 Task: Add Aloe Life Vera & Herb Skin Gel to the cart.
Action: Mouse moved to (733, 258)
Screenshot: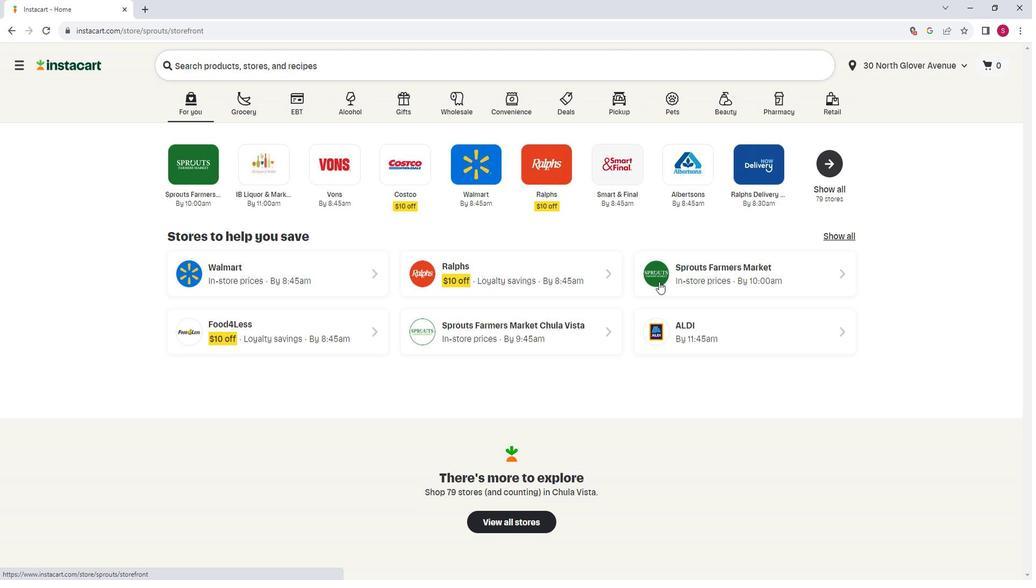 
Action: Mouse pressed left at (733, 258)
Screenshot: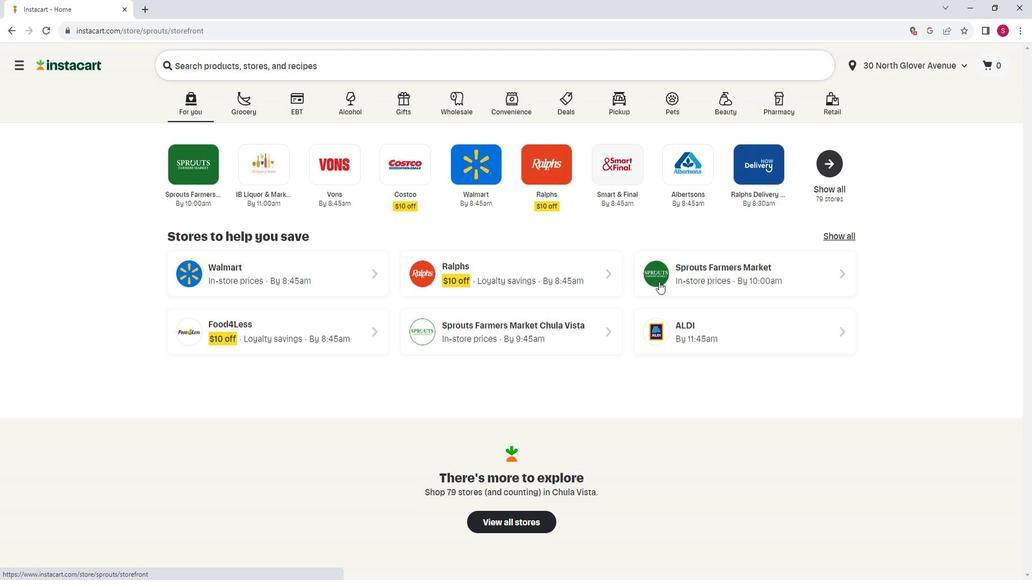 
Action: Mouse moved to (72, 389)
Screenshot: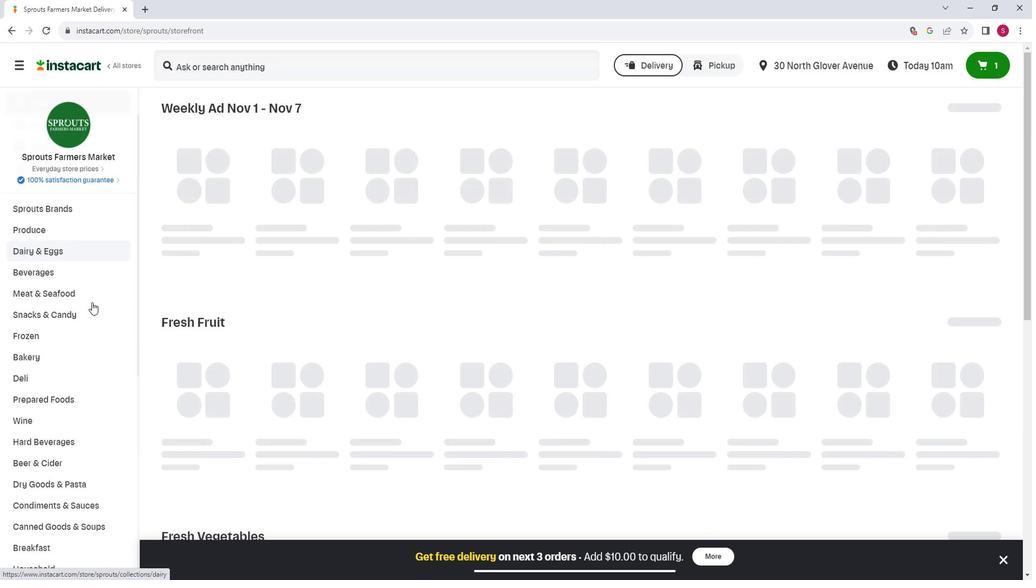 
Action: Mouse scrolled (72, 388) with delta (0, 0)
Screenshot: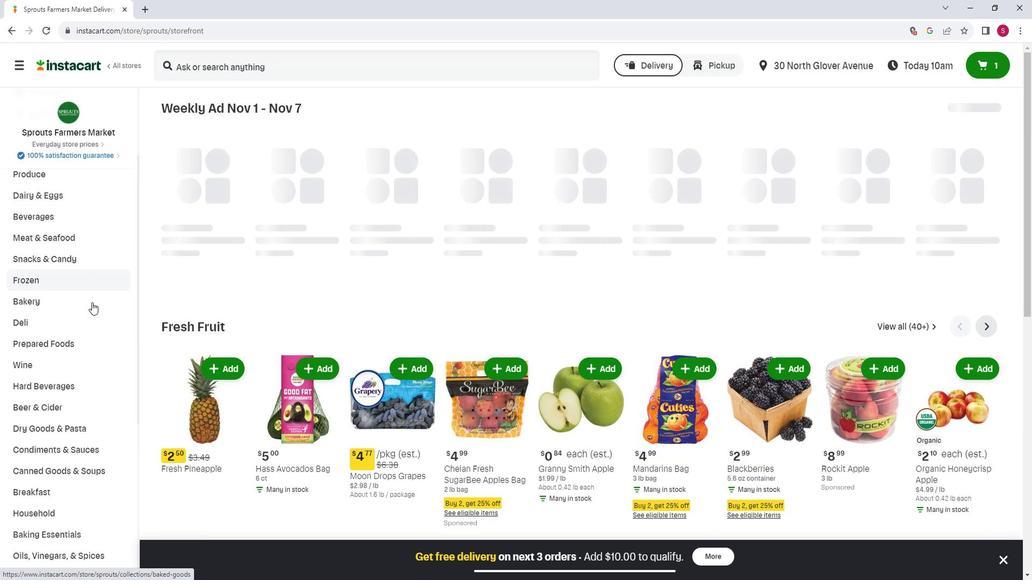 
Action: Mouse moved to (72, 389)
Screenshot: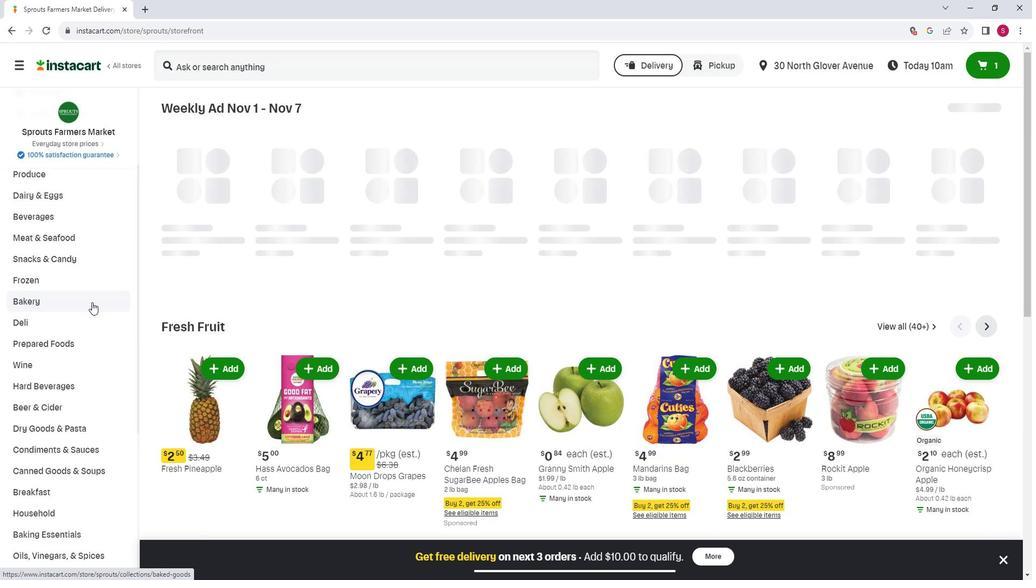 
Action: Mouse scrolled (72, 388) with delta (0, 0)
Screenshot: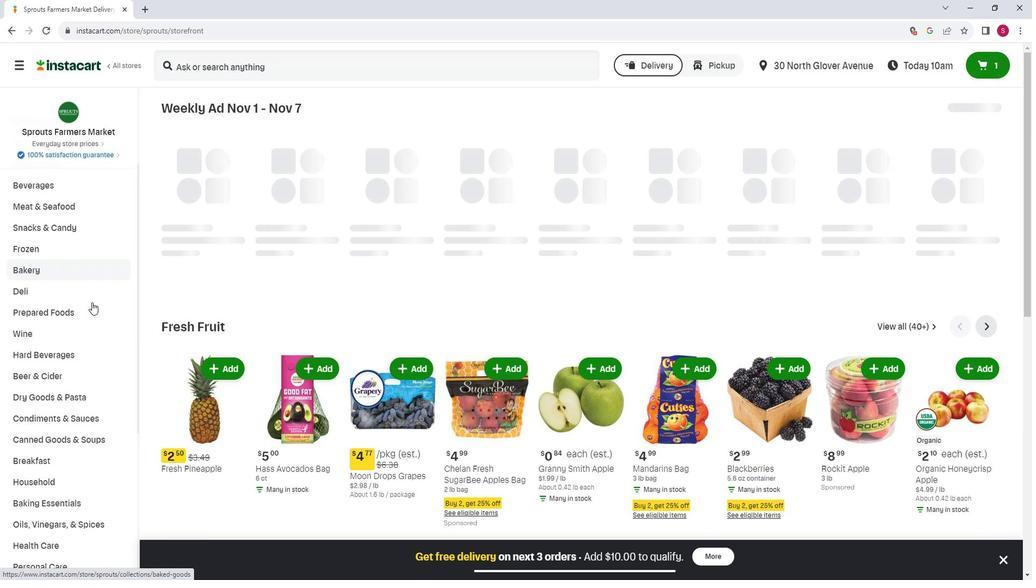 
Action: Mouse scrolled (72, 388) with delta (0, 0)
Screenshot: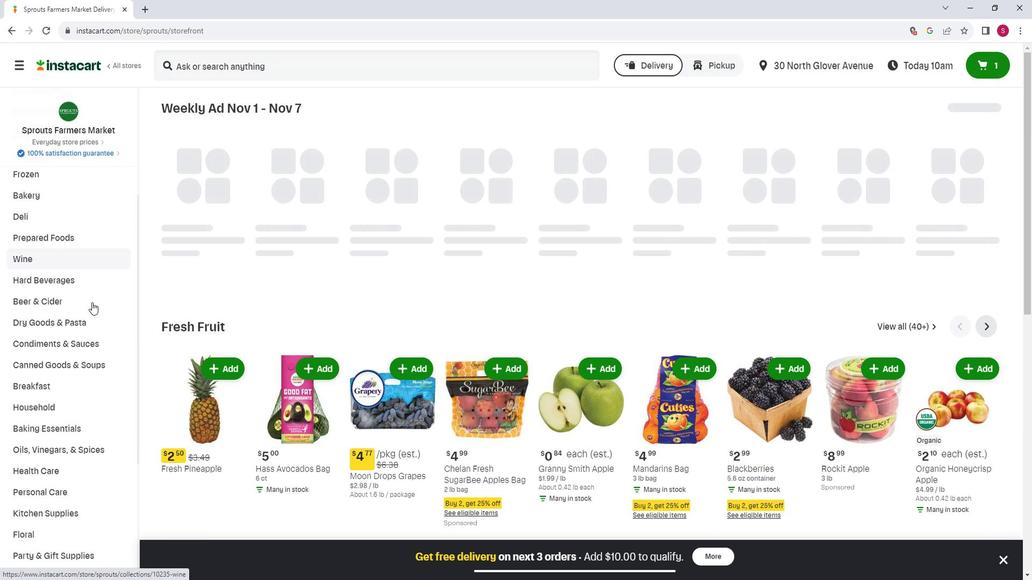 
Action: Mouse scrolled (72, 388) with delta (0, 0)
Screenshot: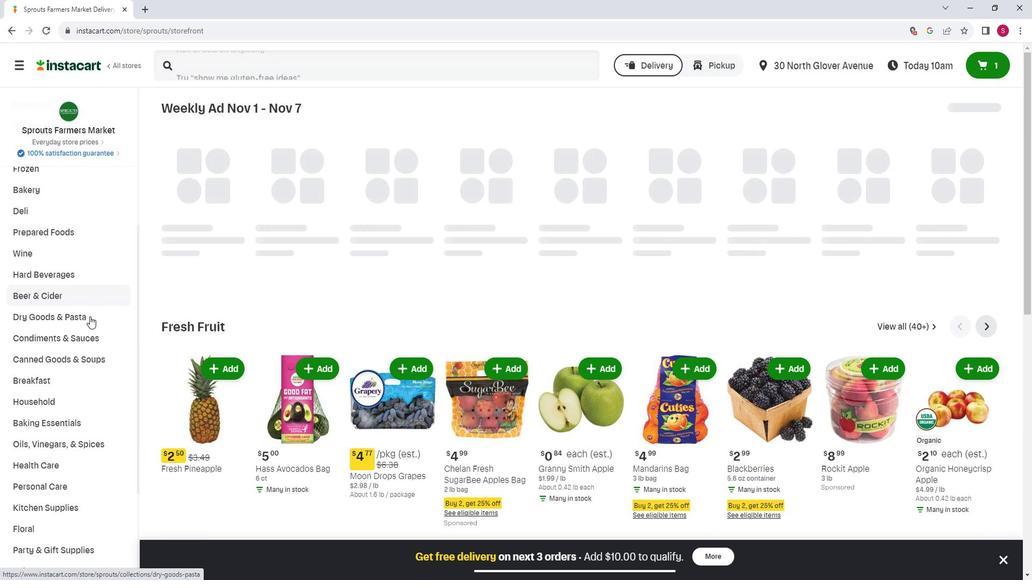 
Action: Mouse scrolled (72, 388) with delta (0, 0)
Screenshot: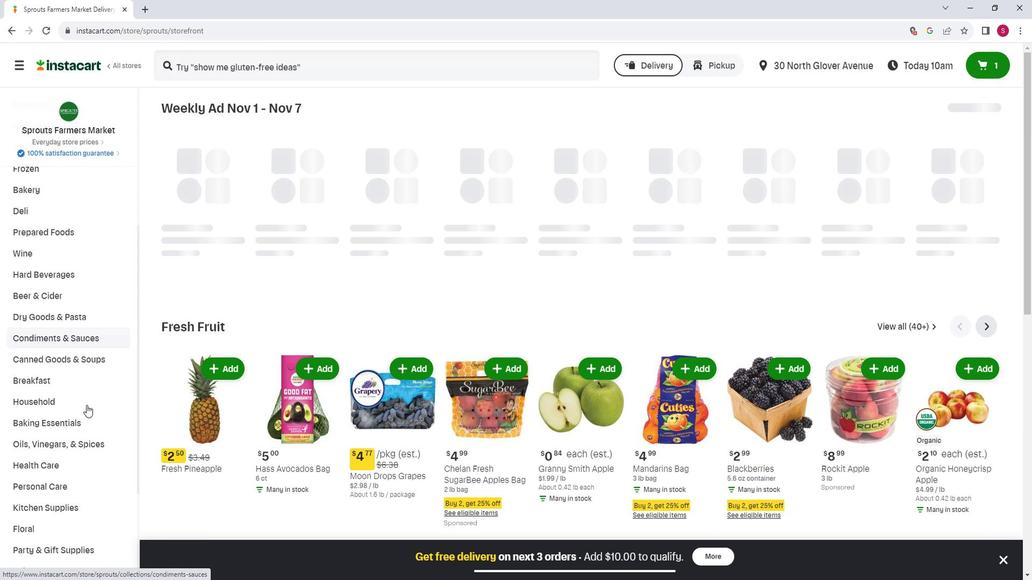 
Action: Mouse scrolled (72, 388) with delta (0, 0)
Screenshot: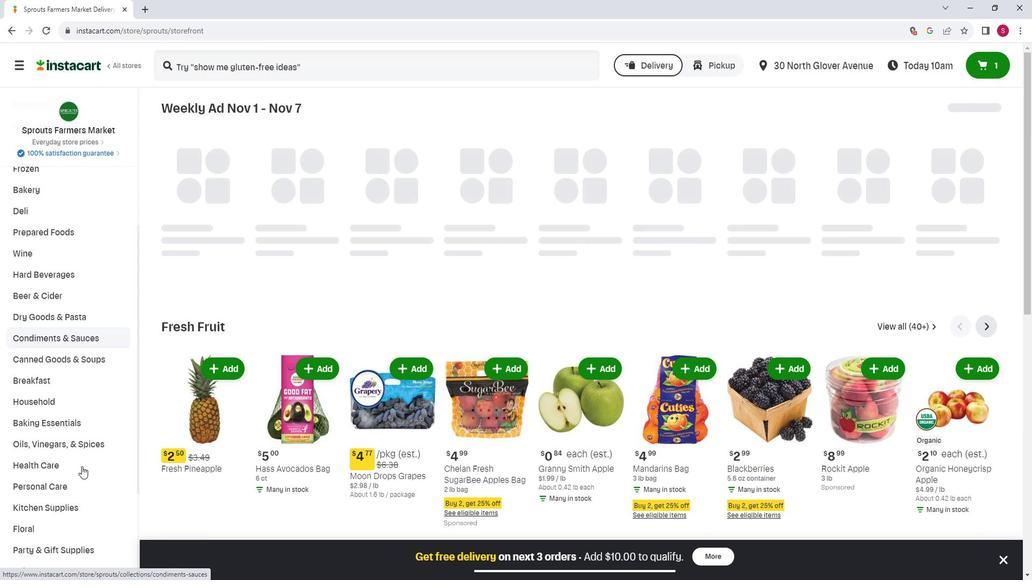 
Action: Mouse moved to (72, 409)
Screenshot: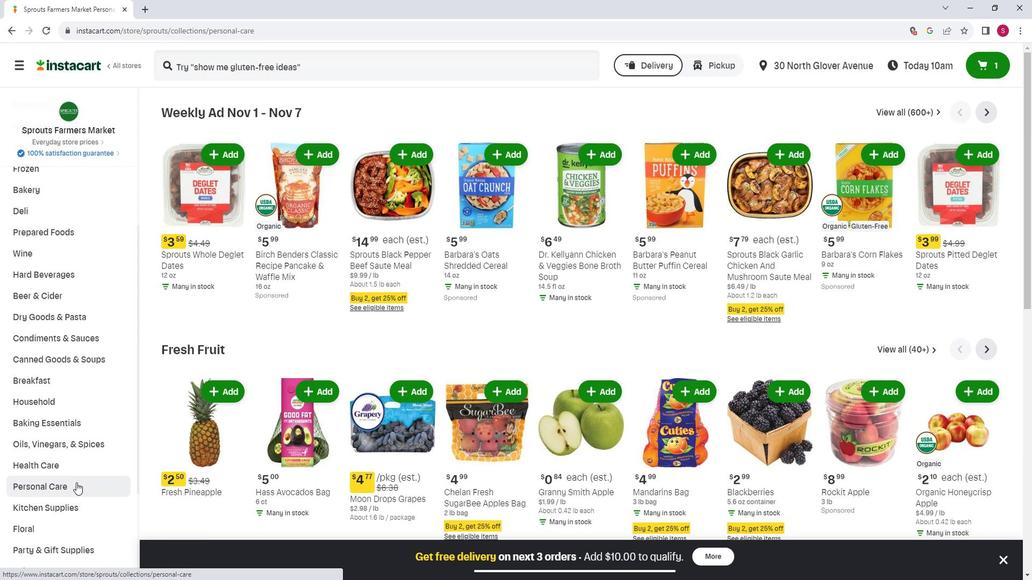 
Action: Mouse pressed left at (72, 409)
Screenshot: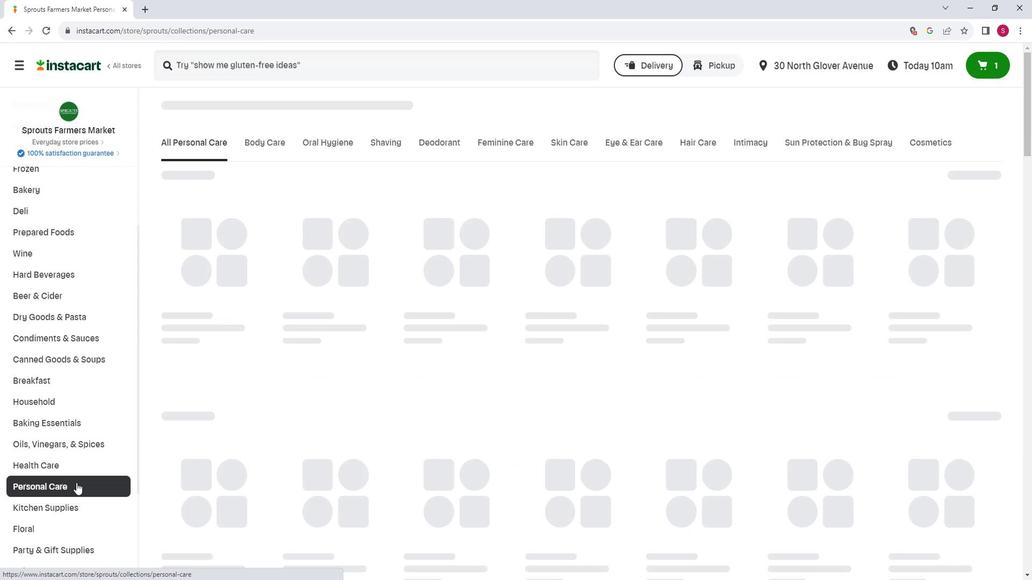 
Action: Mouse moved to (659, 271)
Screenshot: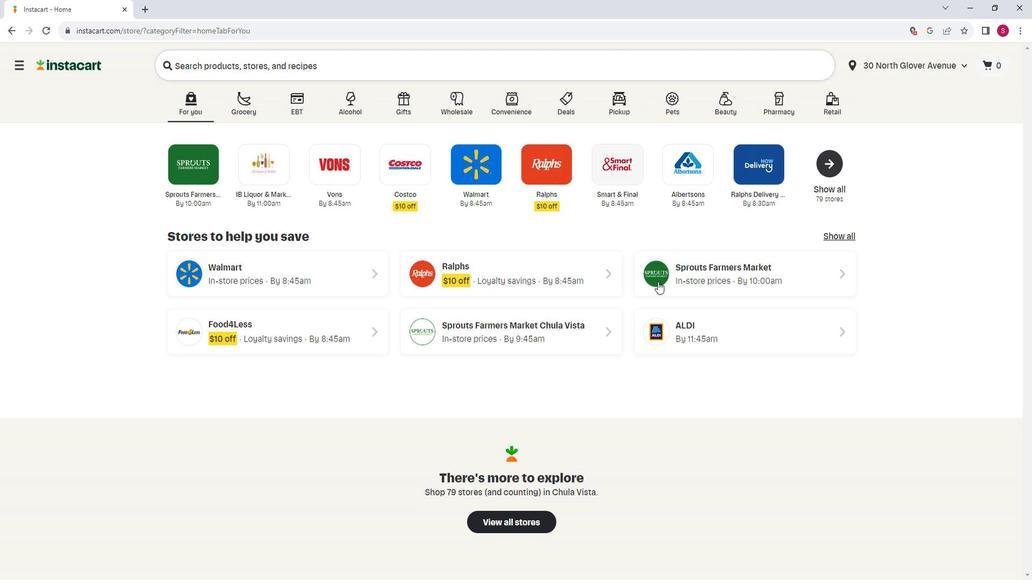 
Action: Mouse pressed left at (659, 271)
Screenshot: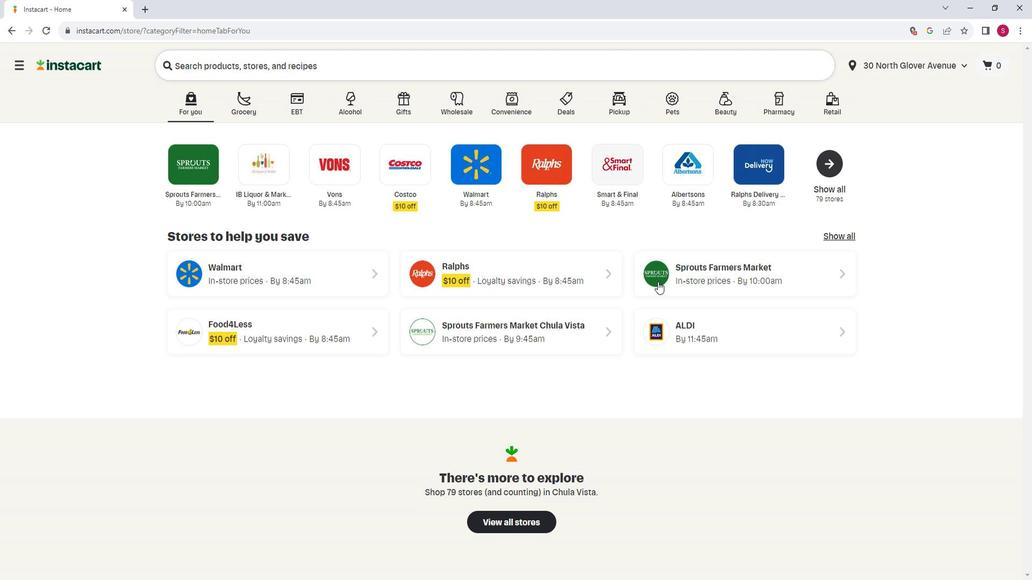 
Action: Mouse moved to (92, 291)
Screenshot: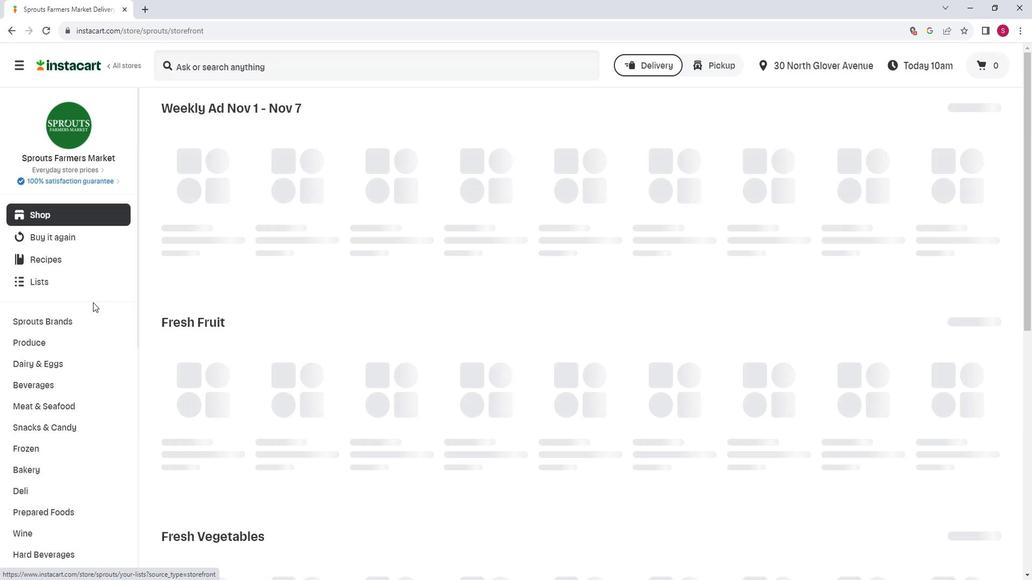 
Action: Mouse scrolled (92, 291) with delta (0, 0)
Screenshot: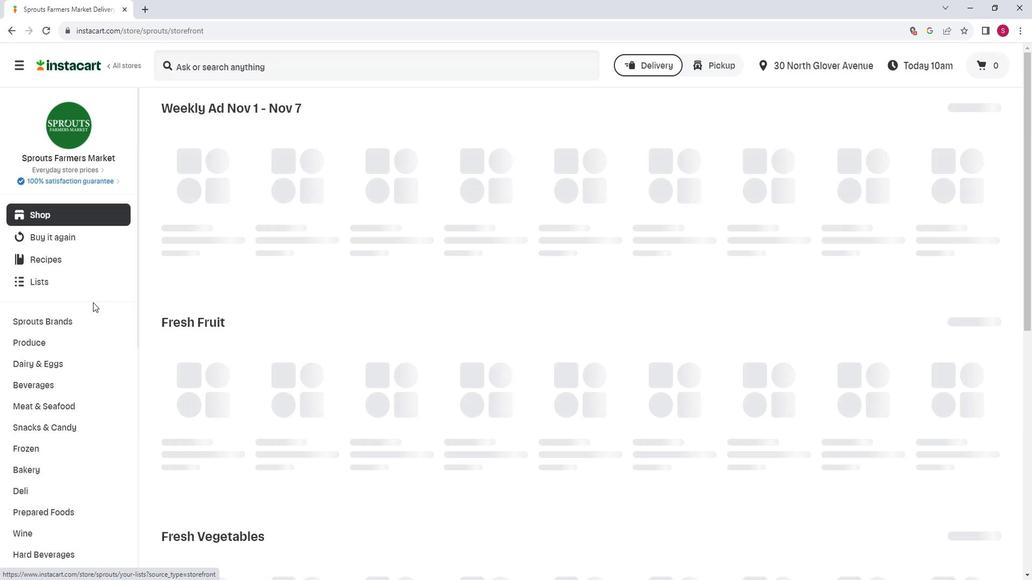 
Action: Mouse moved to (91, 291)
Screenshot: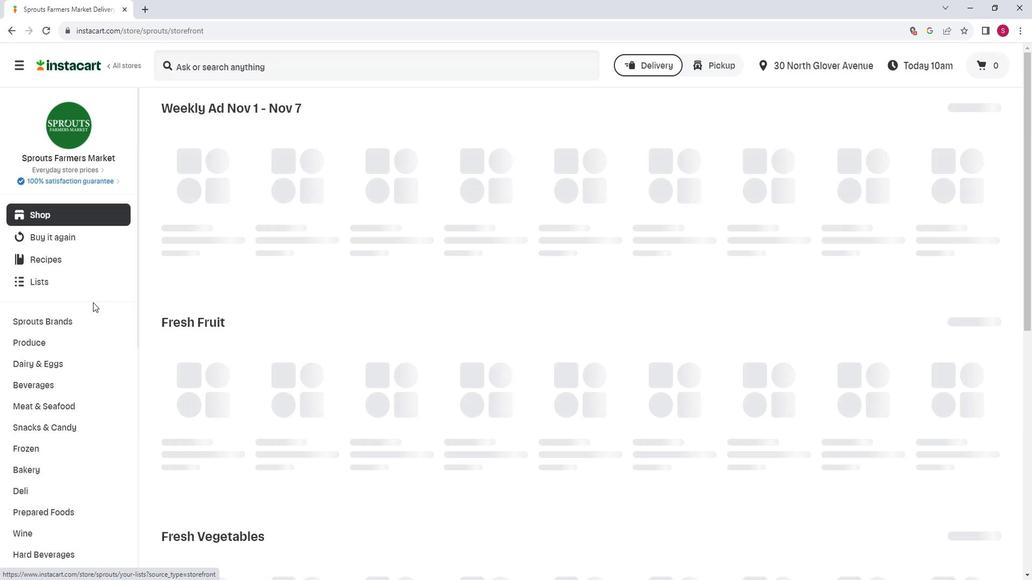 
Action: Mouse scrolled (91, 291) with delta (0, 0)
Screenshot: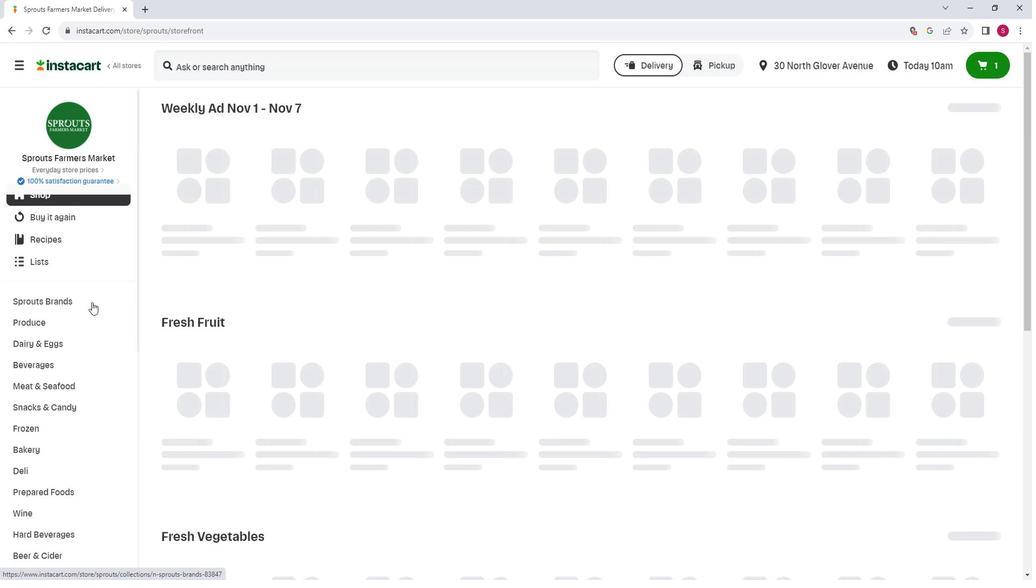 
Action: Mouse scrolled (91, 291) with delta (0, 0)
Screenshot: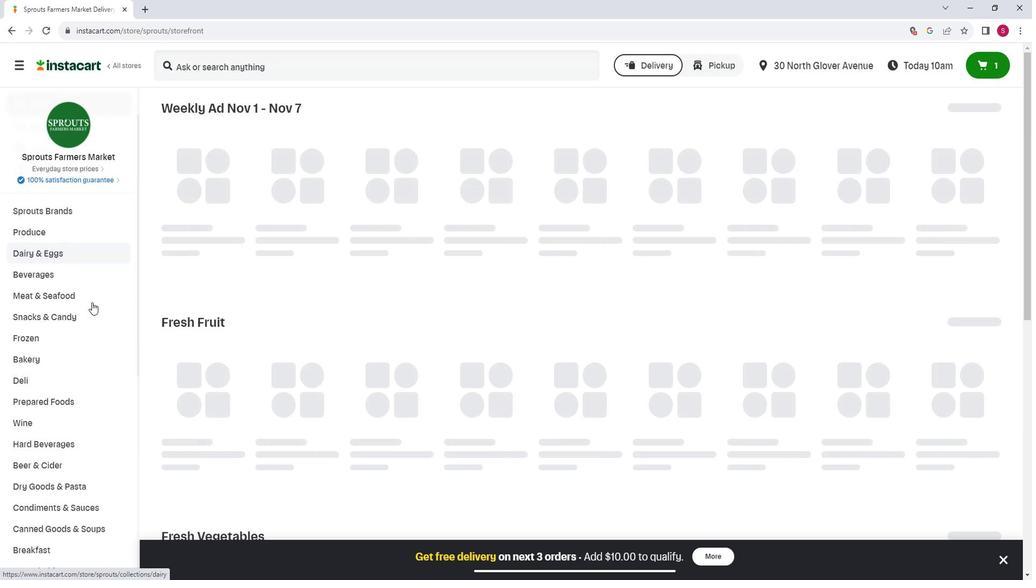 
Action: Mouse scrolled (91, 291) with delta (0, 0)
Screenshot: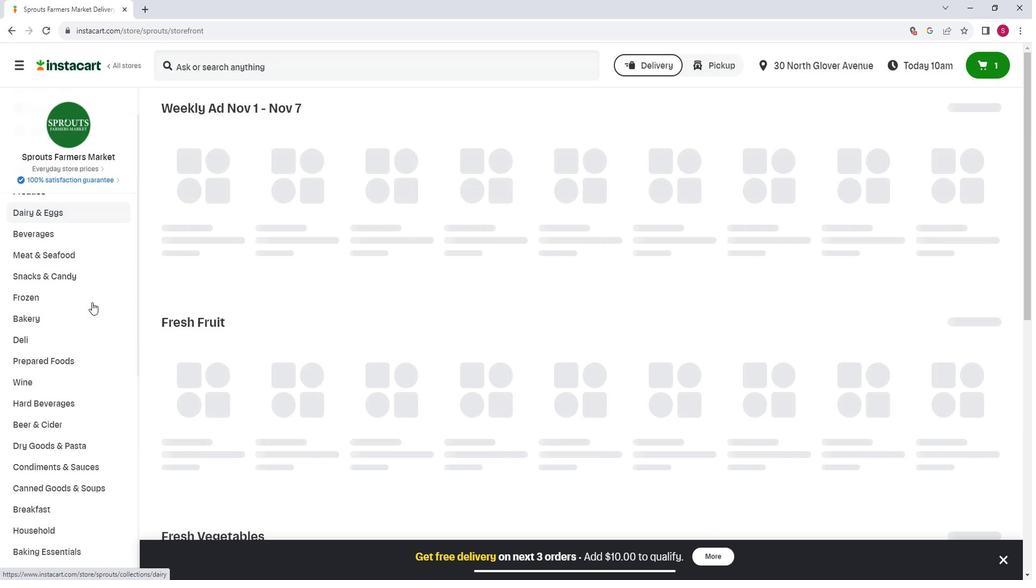 
Action: Mouse scrolled (91, 291) with delta (0, 0)
Screenshot: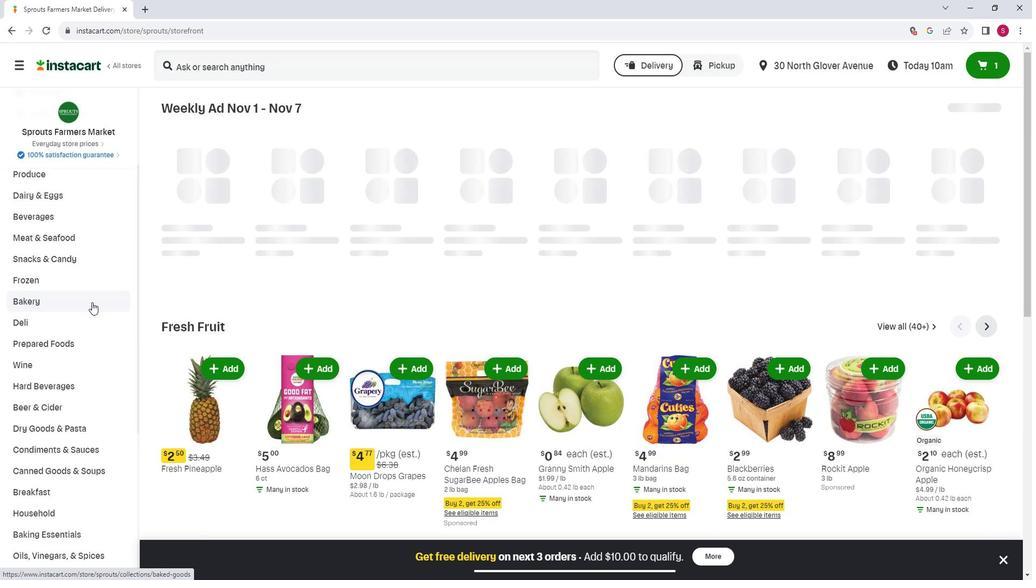
Action: Mouse scrolled (91, 291) with delta (0, 0)
Screenshot: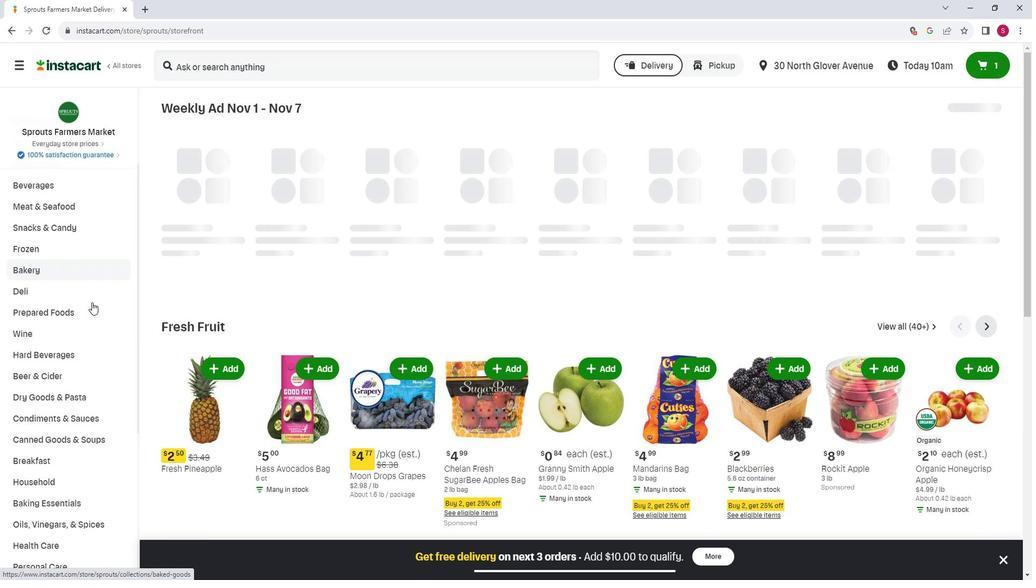 
Action: Mouse moved to (75, 461)
Screenshot: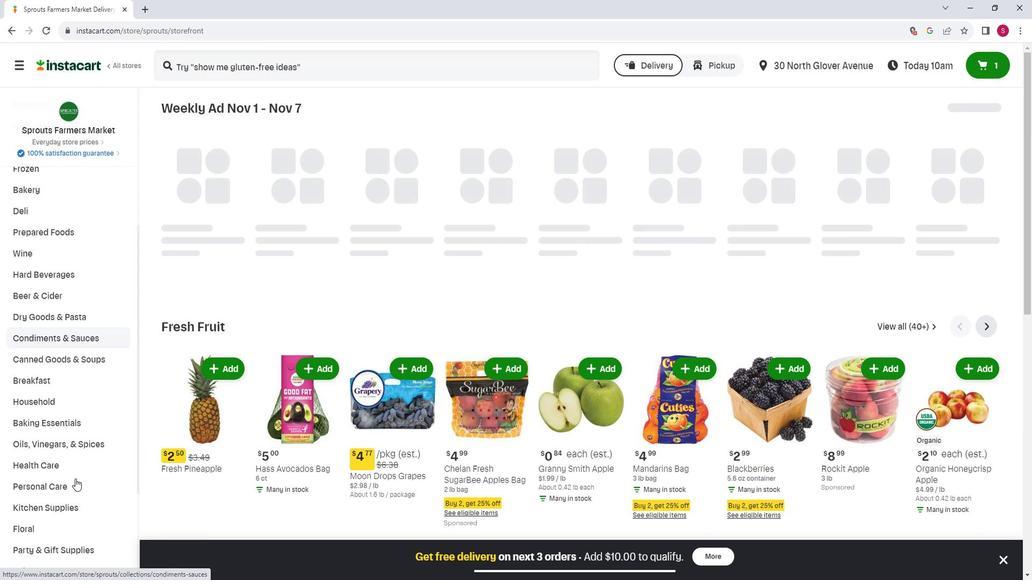 
Action: Mouse pressed left at (75, 461)
Screenshot: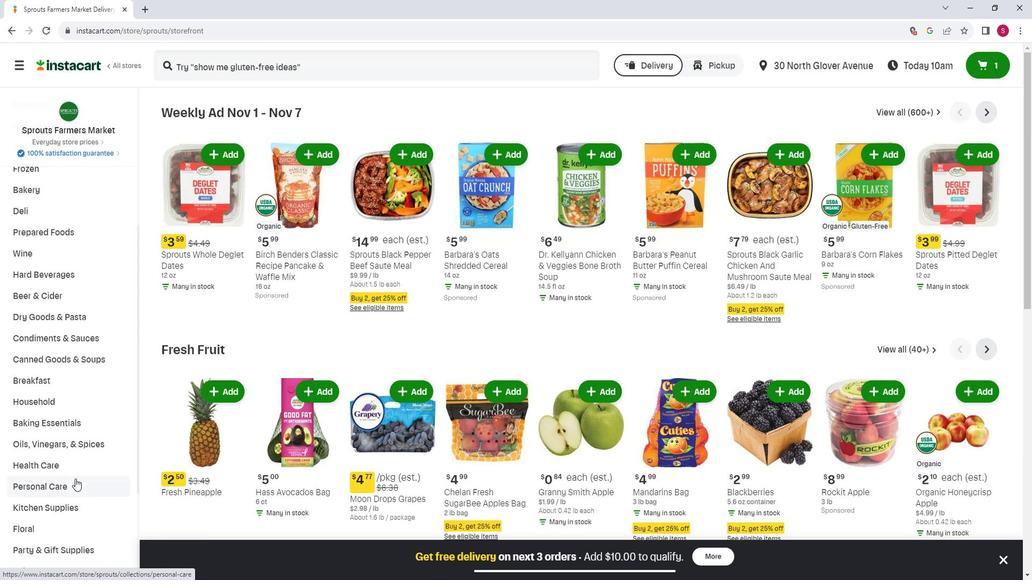 
Action: Mouse moved to (270, 138)
Screenshot: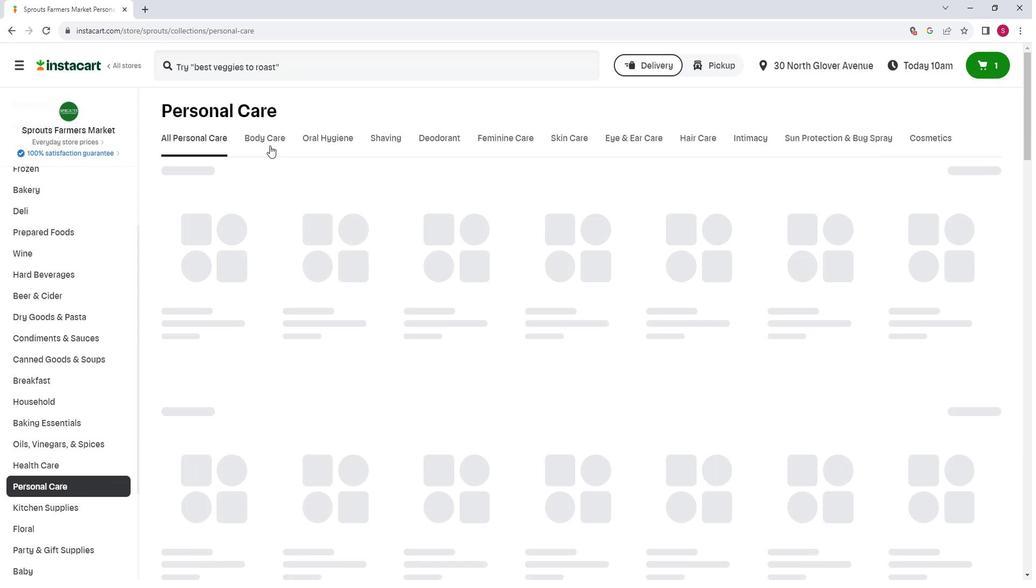 
Action: Mouse pressed left at (270, 138)
Screenshot: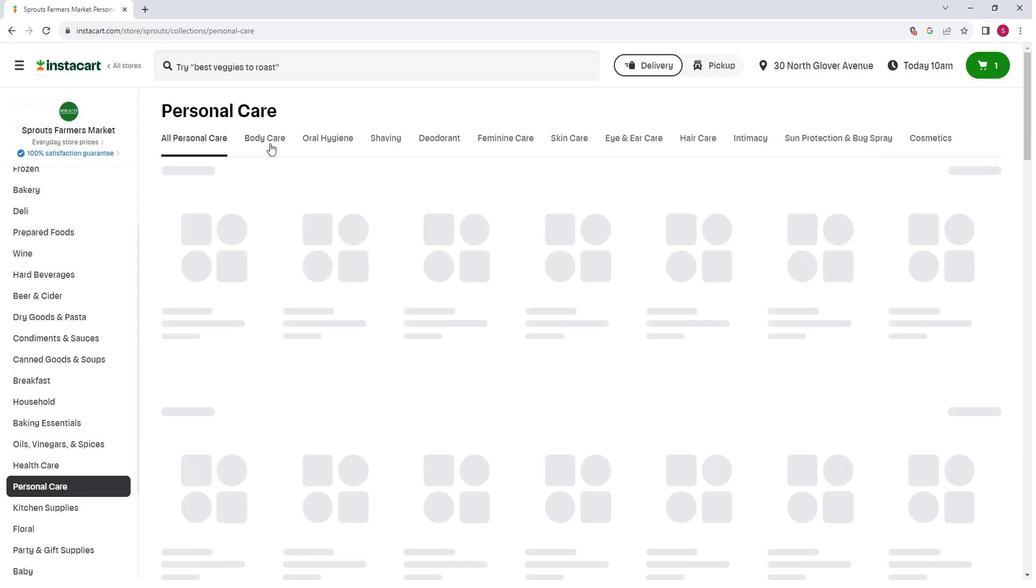 
Action: Mouse moved to (429, 173)
Screenshot: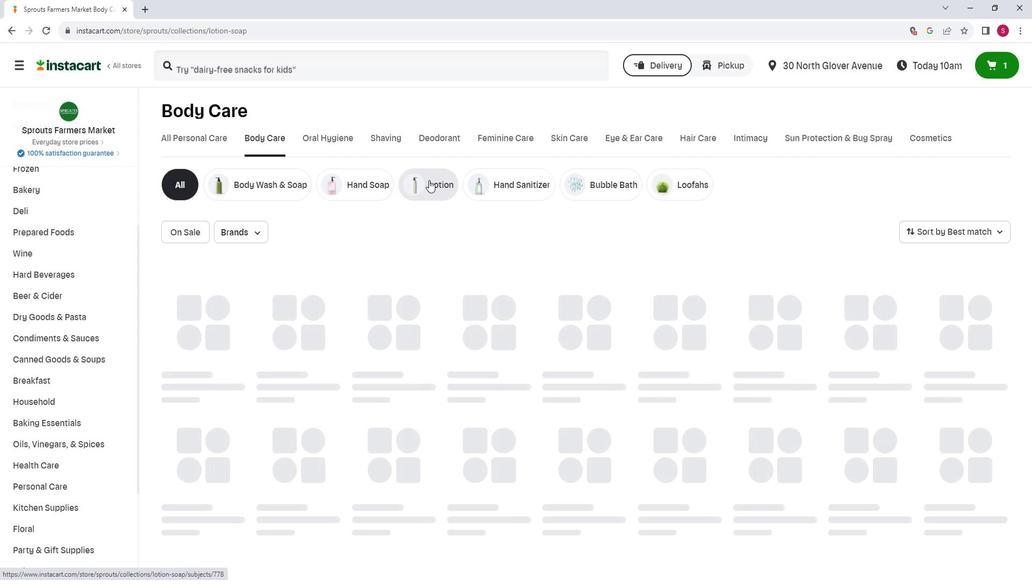 
Action: Mouse pressed left at (429, 173)
Screenshot: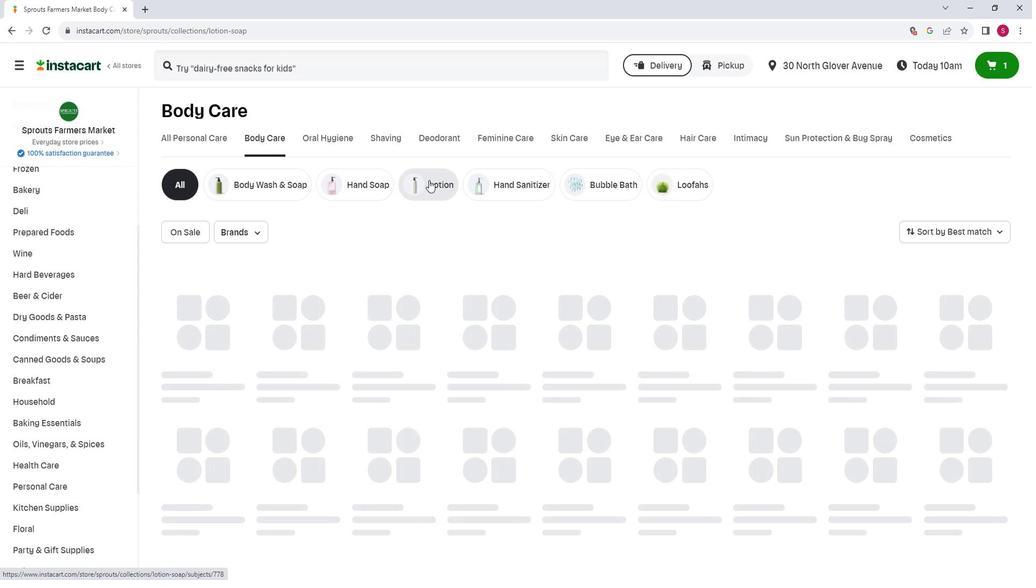 
Action: Mouse moved to (314, 64)
Screenshot: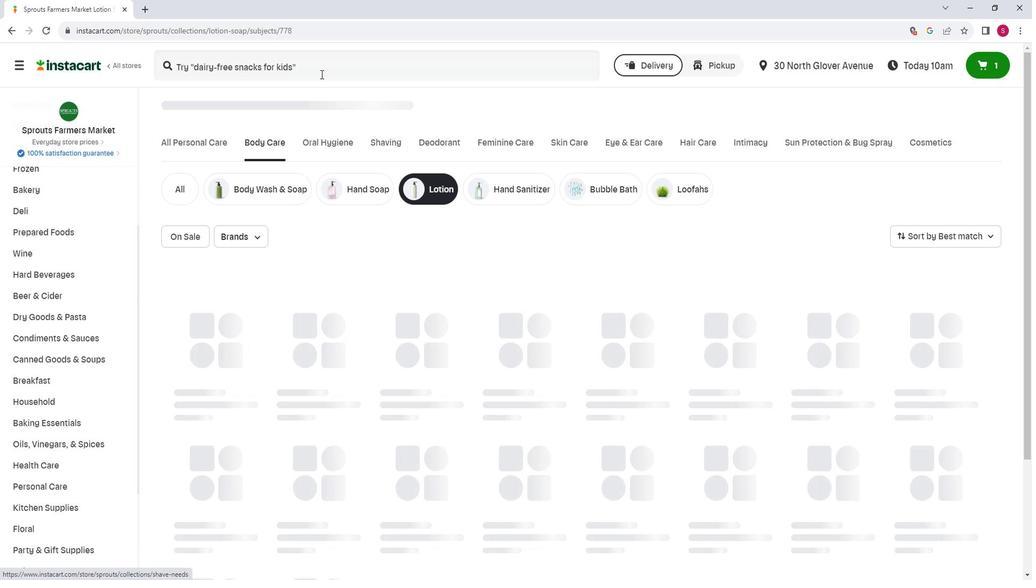 
Action: Mouse pressed left at (314, 64)
Screenshot: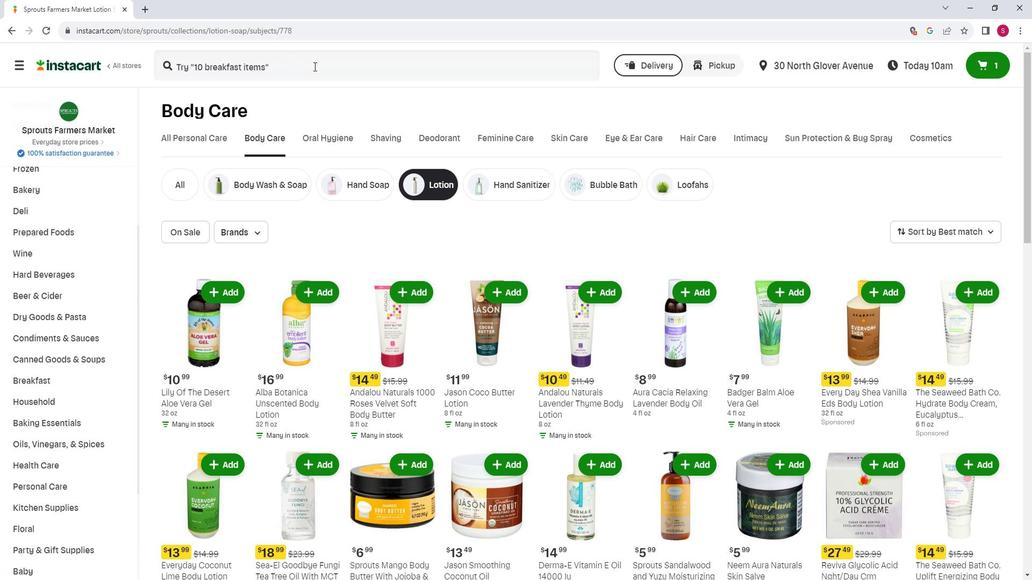 
Action: Key pressed <Key.shift>Aloe<Key.space><Key.shift><Key.shift><Key.shift><Key.shift><Key.shift><Key.shift><Key.shift><Key.shift><Key.shift><Key.shift><Key.shift><Key.shift><Key.shift><Key.shift><Key.shift><Key.shift><Key.shift><Key.shift><Key.shift><Key.shift>Life<Key.space><Key.shift><Key.shift><Key.shift>B<Key.backspace><Key.shift>Vera<Key.space><Key.shift><Key.shift><Key.shift><Key.shift><Key.shift><Key.shift>&<Key.space><Key.shift>Herb<Key.space><Key.shift>Skin<Key.space><Key.shift><Key.shift><Key.shift><Key.shift><Key.shift><Key.shift>Gel<Key.enter>
Screenshot: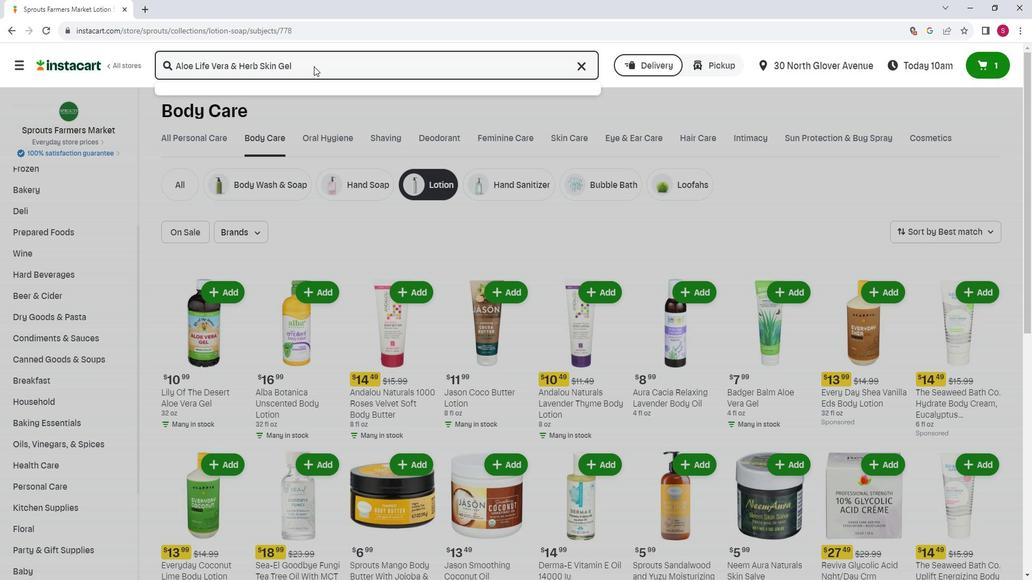 
Action: Mouse moved to (337, 207)
Screenshot: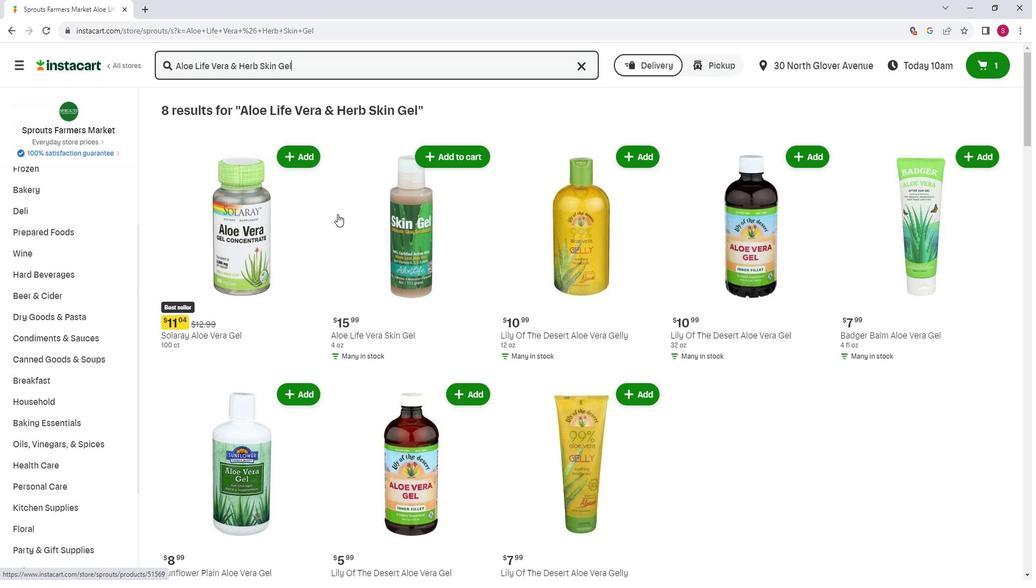 
Action: Mouse scrolled (337, 207) with delta (0, 0)
Screenshot: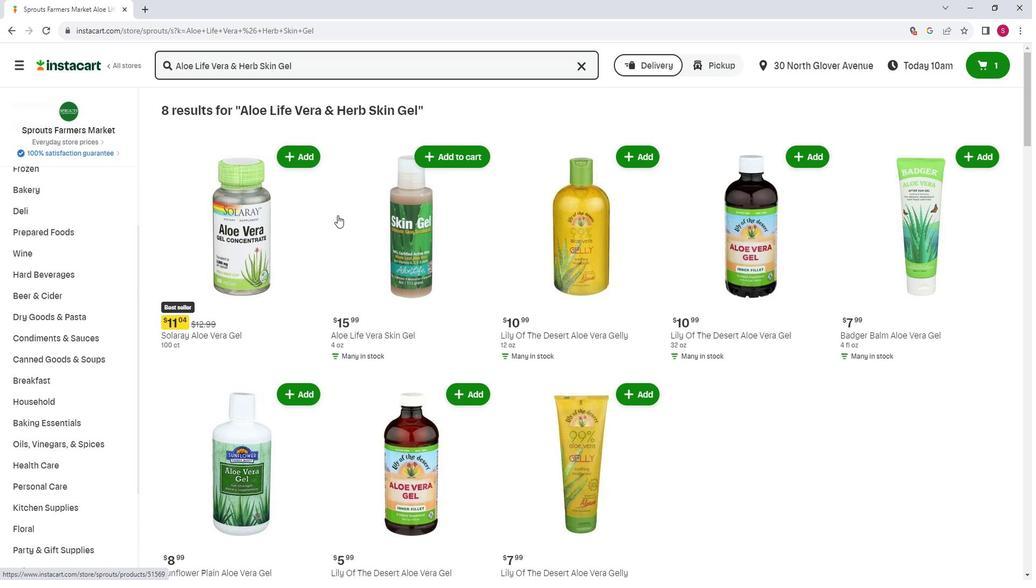 
Action: Mouse moved to (337, 206)
Screenshot: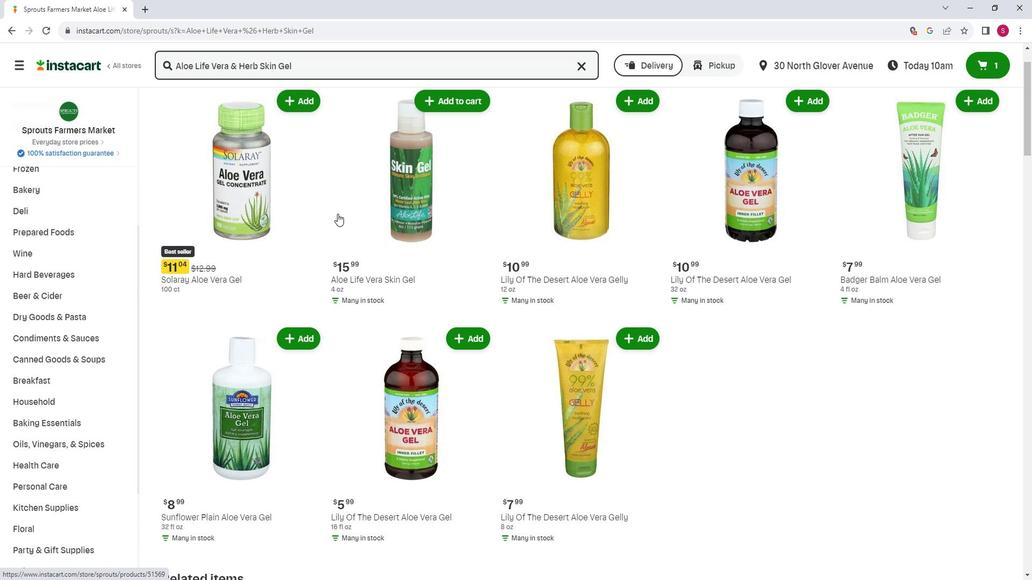 
Action: Mouse scrolled (337, 205) with delta (0, 0)
Screenshot: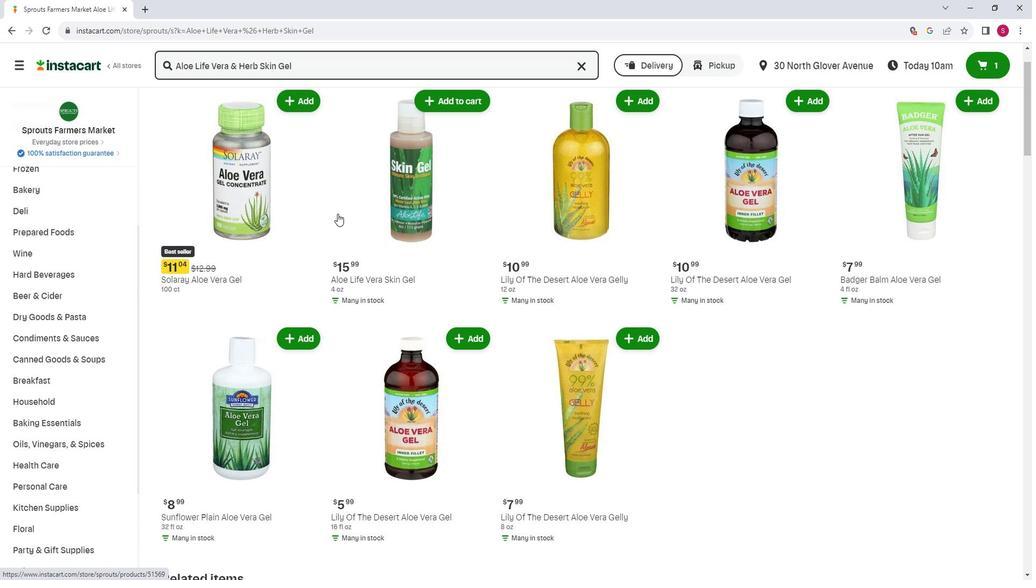 
Action: Mouse scrolled (337, 205) with delta (0, 0)
Screenshot: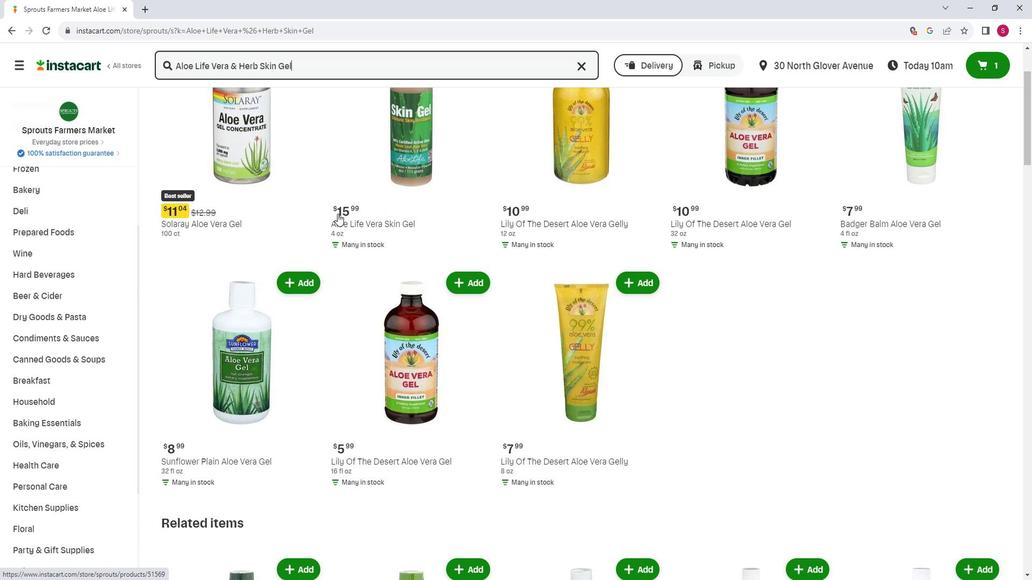 
Action: Mouse scrolled (337, 205) with delta (0, 0)
Screenshot: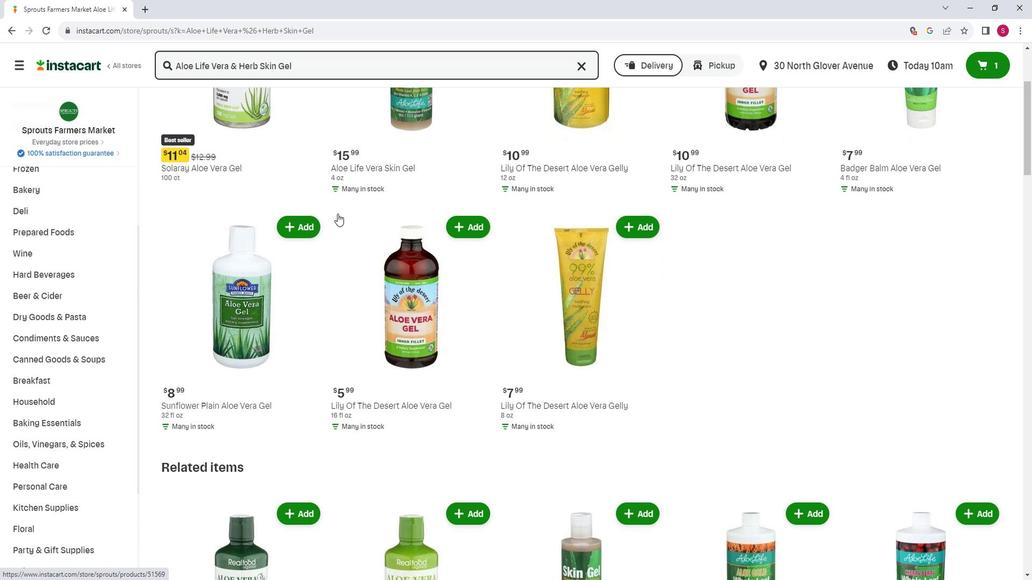 
Action: Mouse moved to (337, 206)
Screenshot: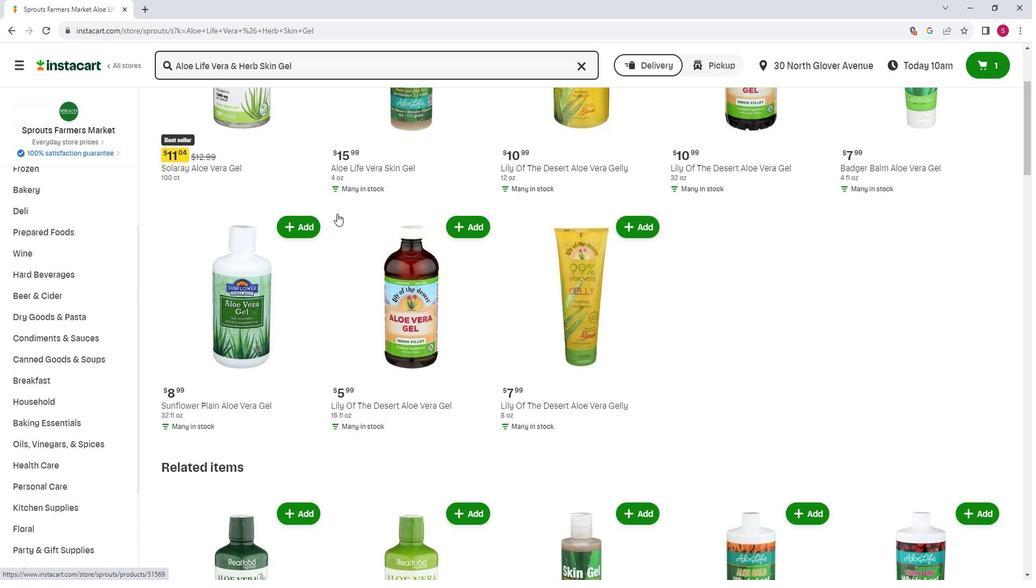 
Action: Mouse scrolled (337, 205) with delta (0, 0)
Screenshot: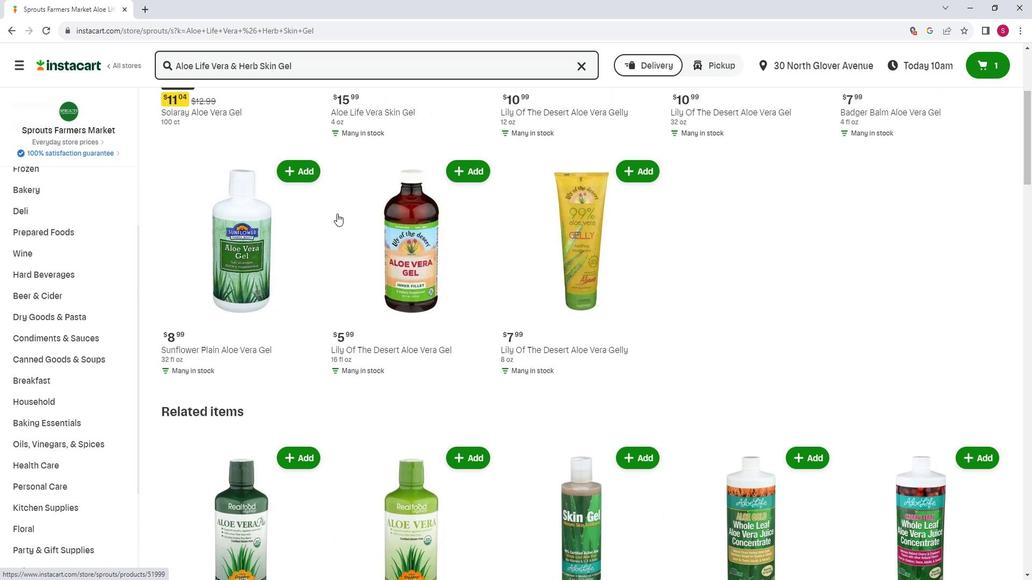 
Action: Mouse moved to (334, 205)
Screenshot: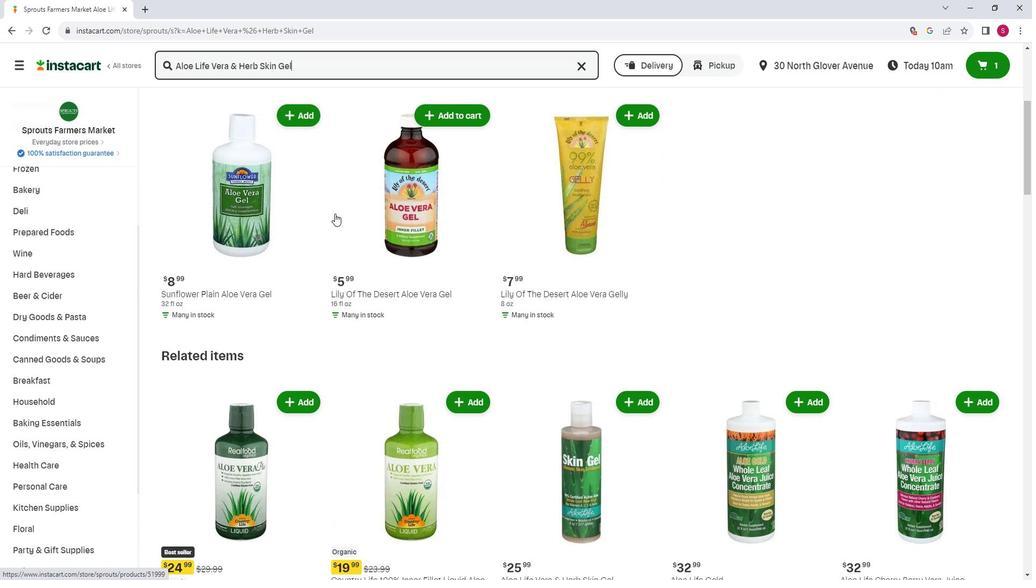 
Action: Mouse scrolled (334, 204) with delta (0, 0)
Screenshot: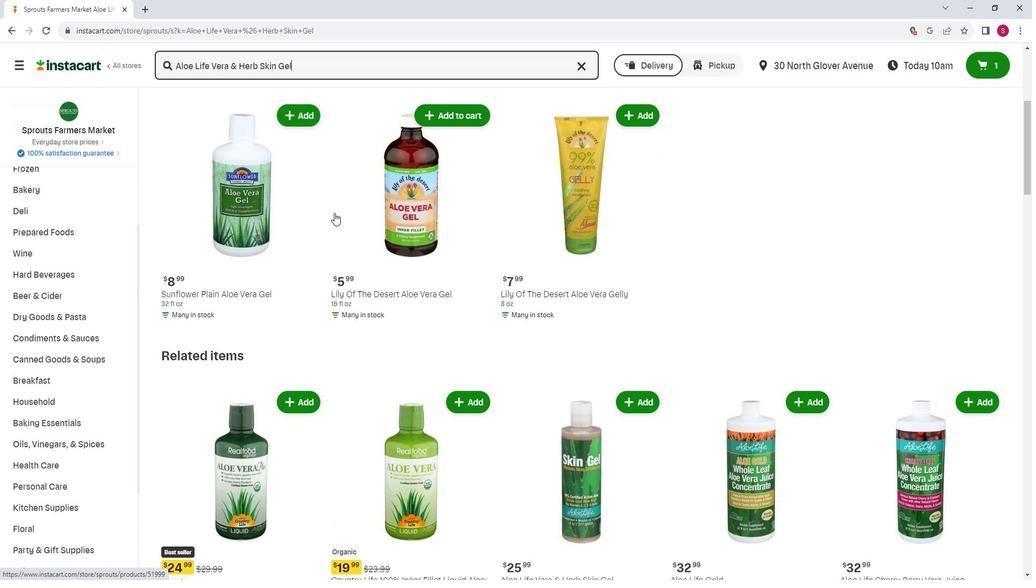 
Action: Mouse moved to (632, 329)
Screenshot: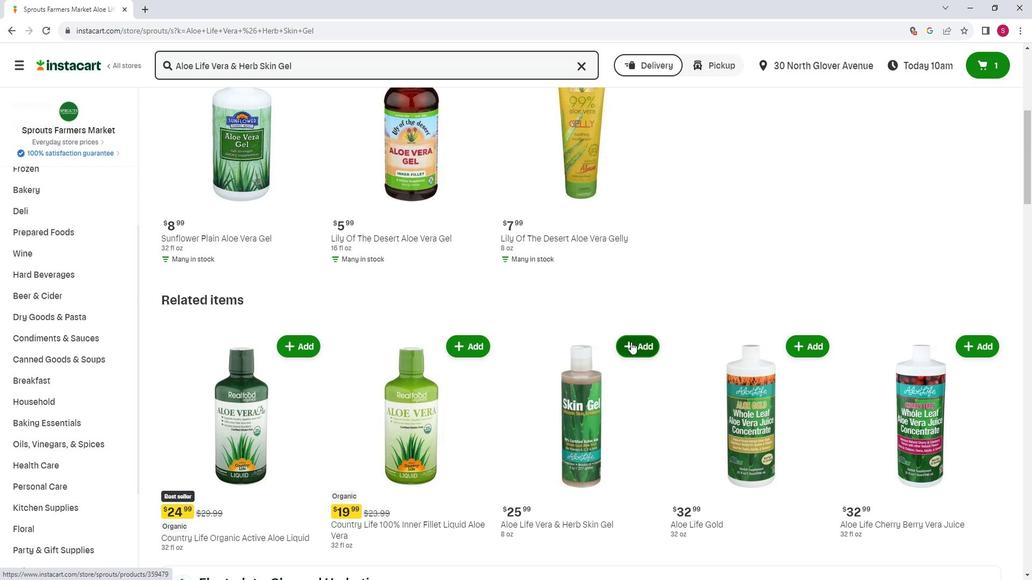 
Action: Mouse pressed left at (632, 329)
Screenshot: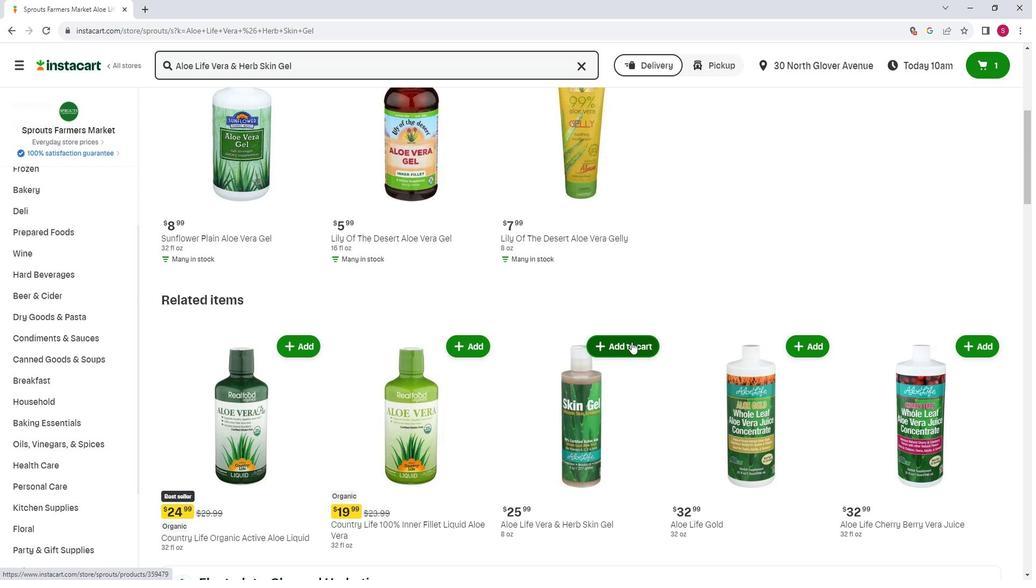 
Action: Mouse moved to (660, 300)
Screenshot: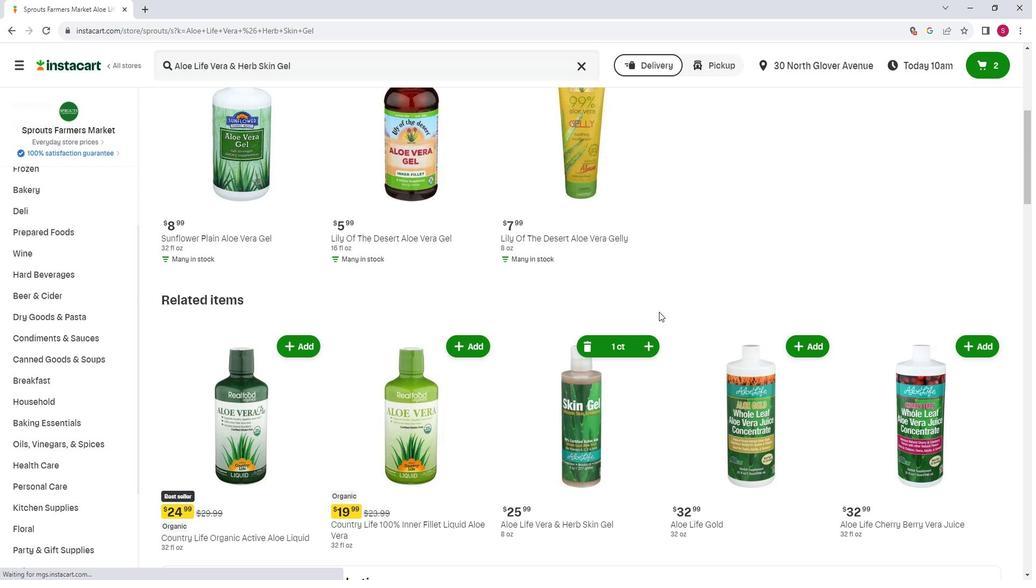 
